 Task: Invite Team Member Softage.1@softage.net to Workspace Creative Agencies. Invite Team Member Softage.2@softage.net to Workspace Creative Agencies. Invite Team Member Softage.3@softage.net to Workspace Creative Agencies. Invite Team Member Softage.4@softage.net to Workspace Creative Agencies
Action: Mouse moved to (703, 102)
Screenshot: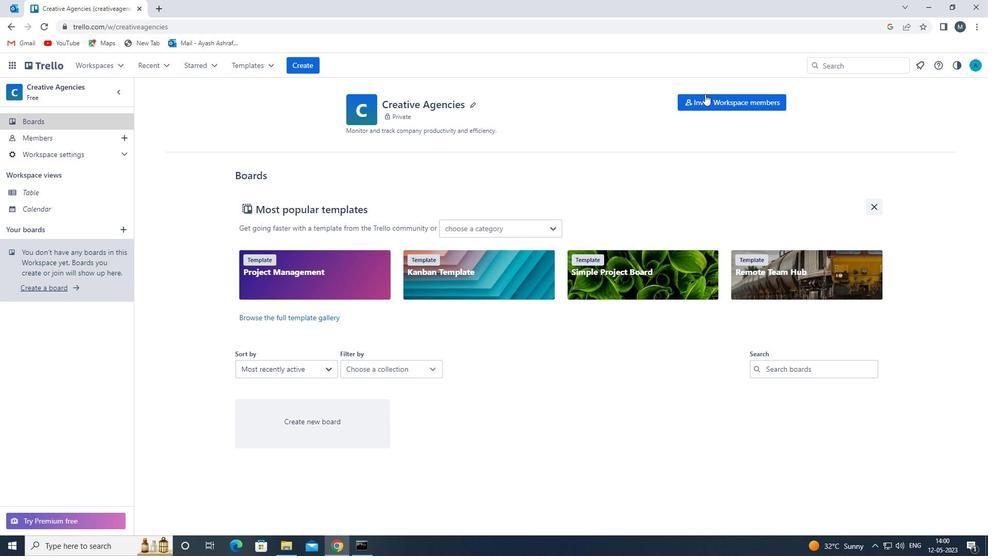 
Action: Mouse pressed left at (703, 102)
Screenshot: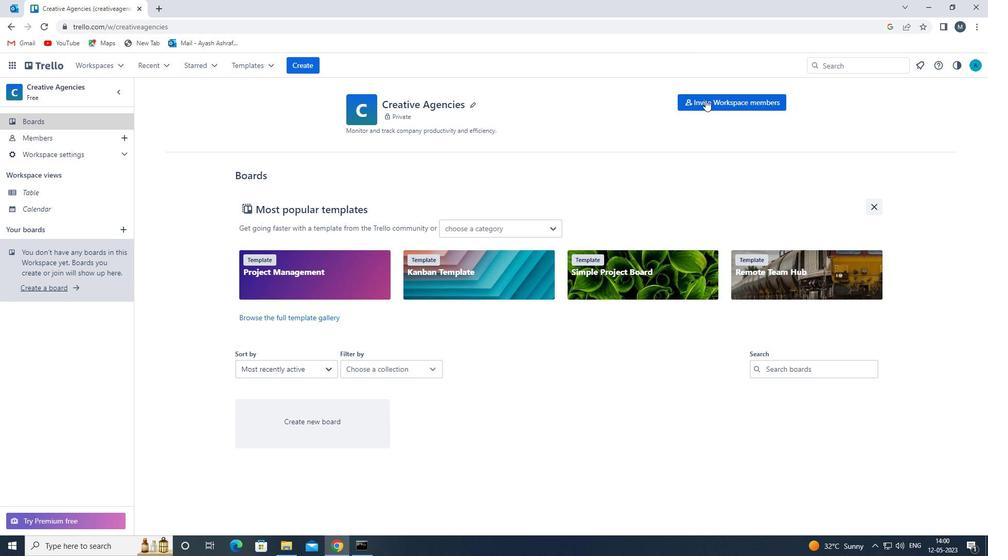 
Action: Mouse moved to (453, 288)
Screenshot: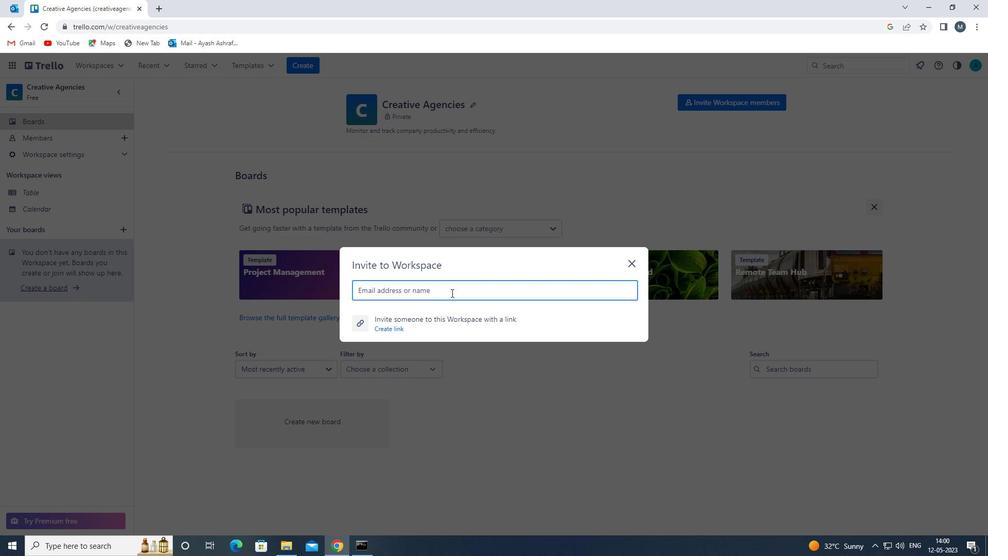
Action: Mouse pressed left at (453, 288)
Screenshot: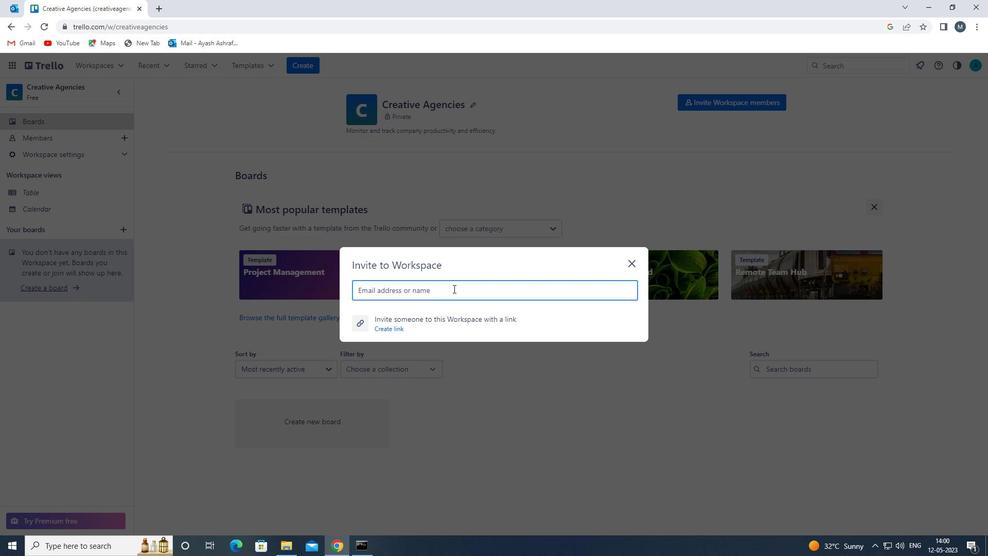
Action: Key pressed softage.1<Key.shift>@SOFTAGE.M<Key.backspace>NET<Key.enter>SOFTAGE.2<Key.shift>@SOFTAGE.NET<Key.enter>SI<Key.backspace>OFTAGE.3<Key.shift>@SOFTAGE.NET<Key.enter>SOFTAGE.4<Key.shift>@SOFTAGE.NET<Key.enter>
Screenshot: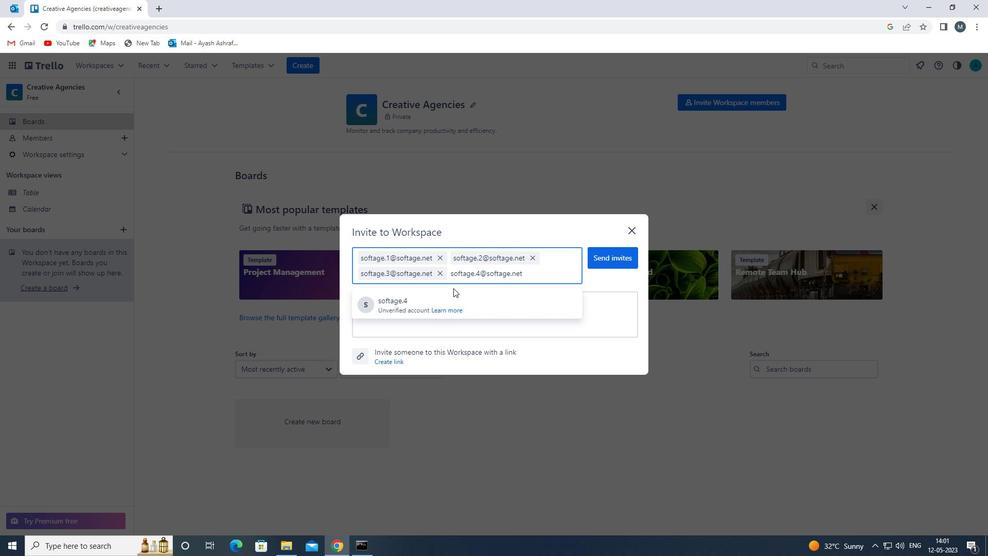
Action: Mouse moved to (611, 253)
Screenshot: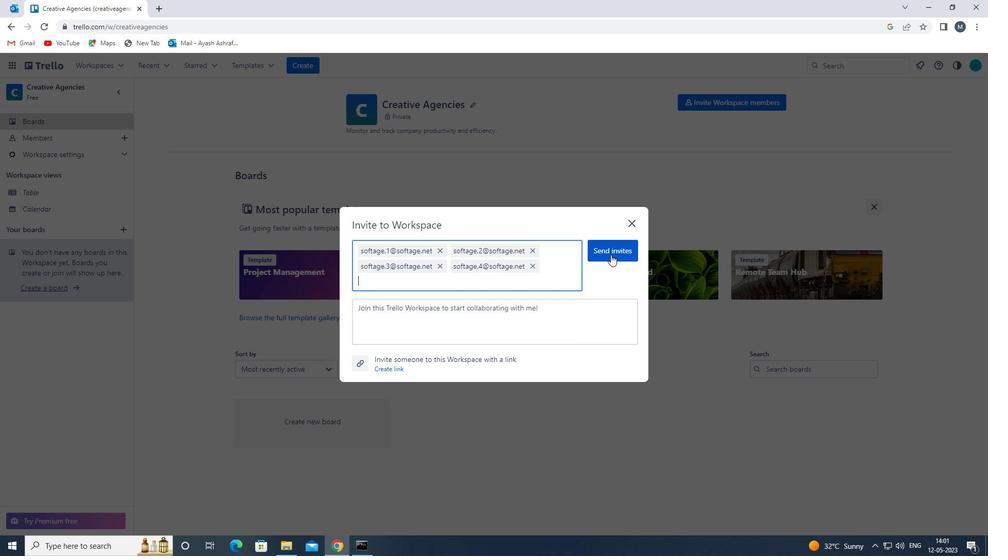 
Action: Mouse pressed left at (611, 253)
Screenshot: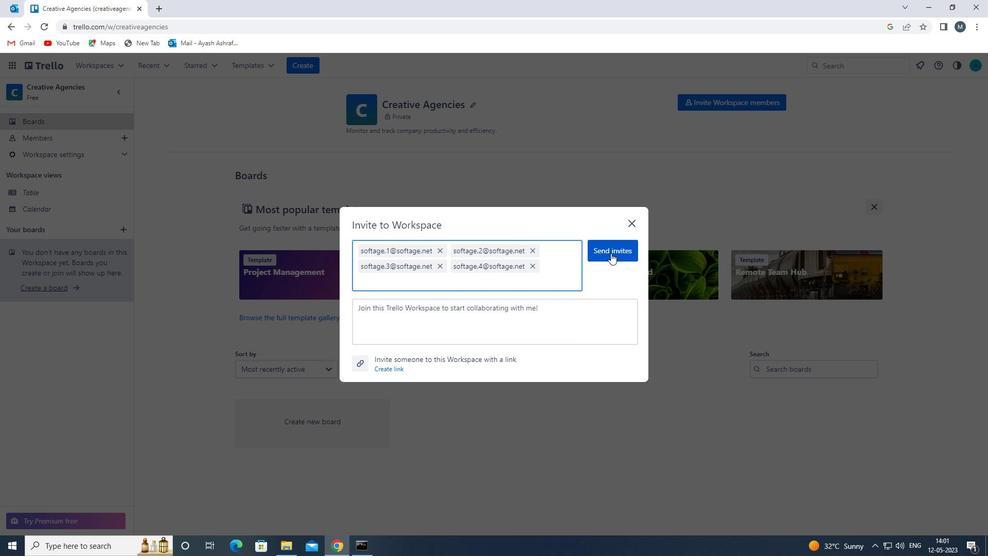 
Action: Mouse moved to (458, 340)
Screenshot: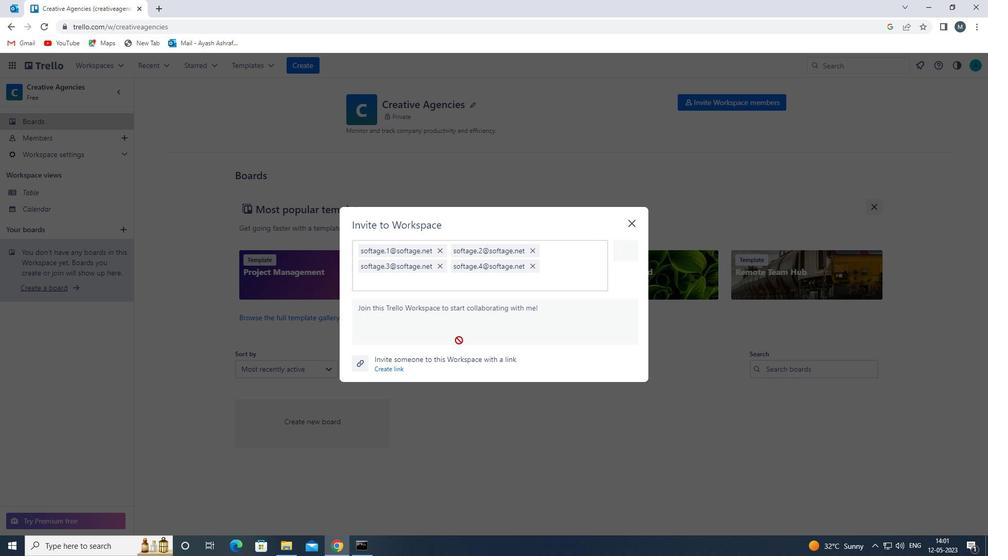 
